 Task: Look for products in the category "Body Wash & Soap" from Nubian Heritage only.
Action: Mouse moved to (211, 97)
Screenshot: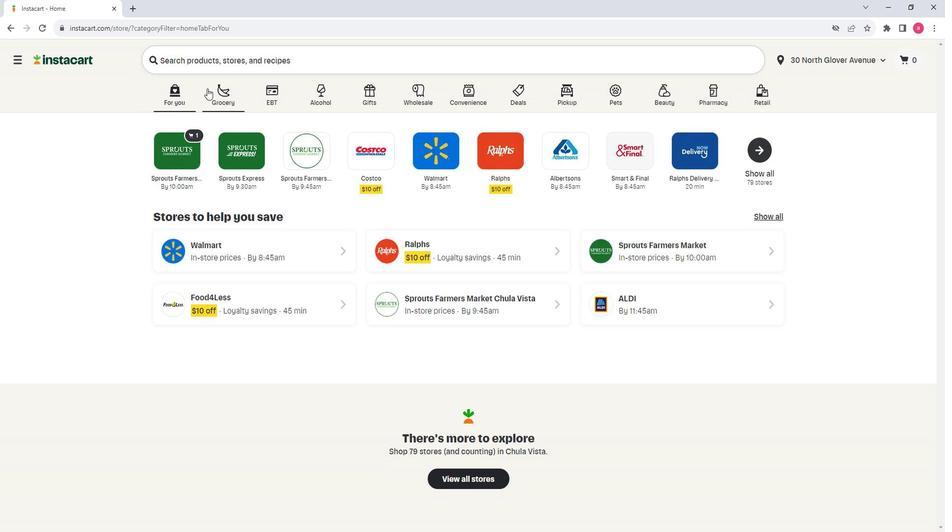 
Action: Mouse pressed left at (211, 97)
Screenshot: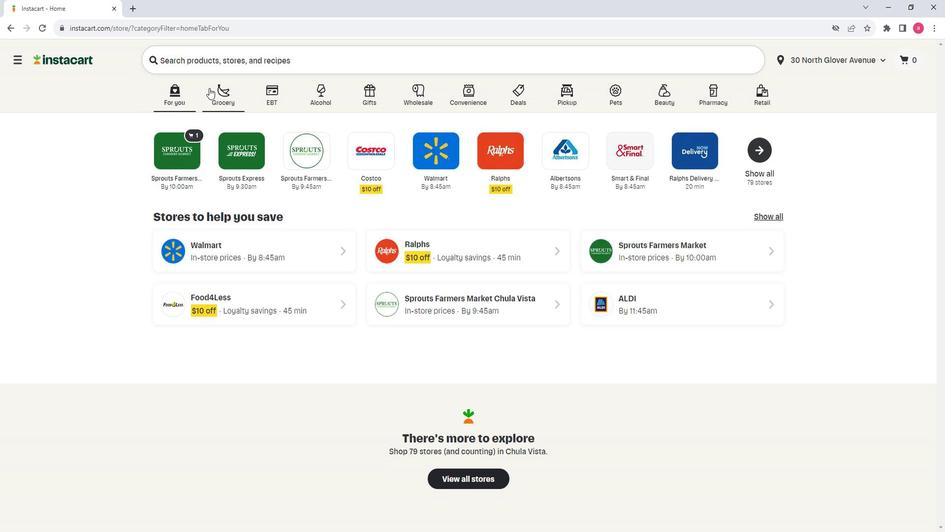
Action: Mouse moved to (266, 295)
Screenshot: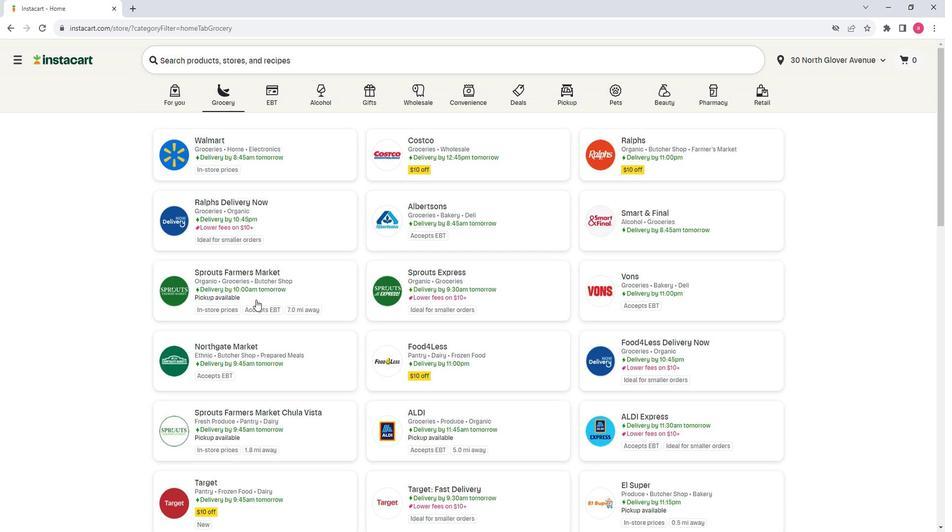
Action: Mouse pressed left at (266, 295)
Screenshot: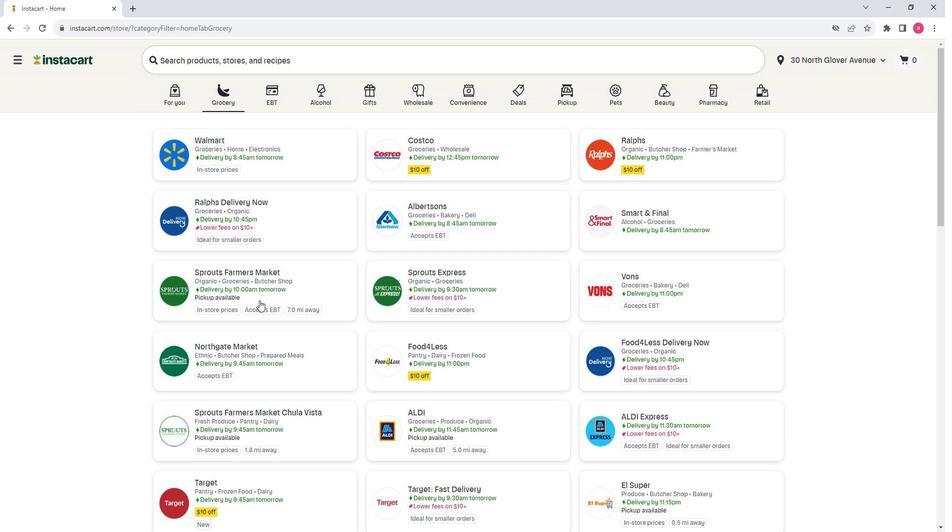 
Action: Mouse moved to (82, 309)
Screenshot: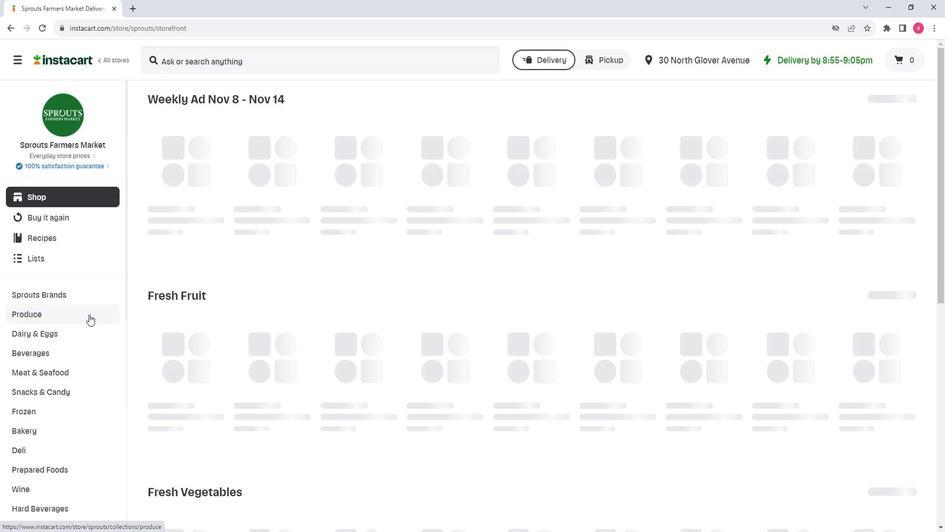 
Action: Mouse scrolled (82, 309) with delta (0, 0)
Screenshot: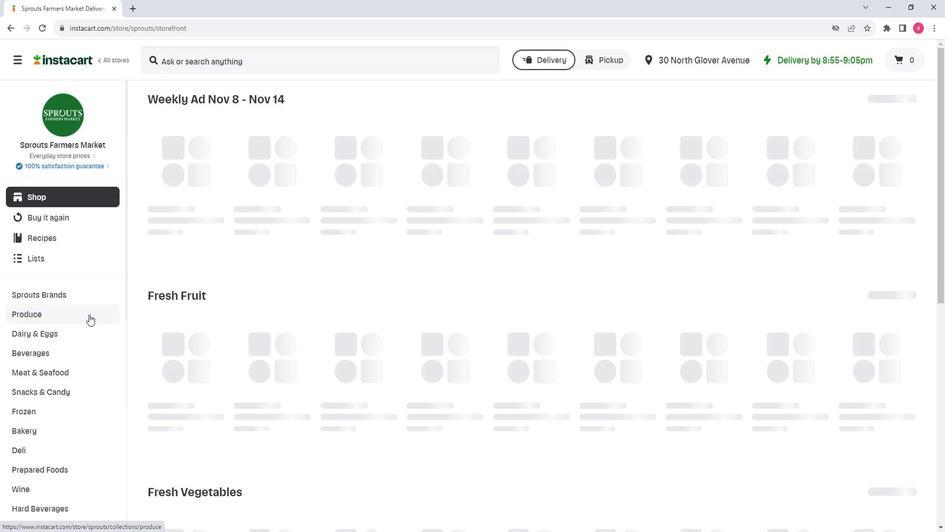 
Action: Mouse moved to (82, 310)
Screenshot: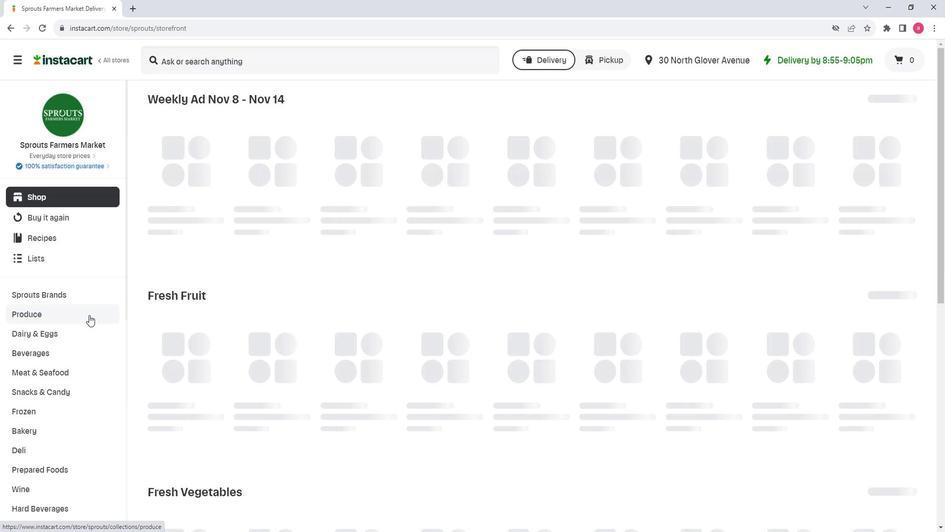 
Action: Mouse scrolled (82, 310) with delta (0, 0)
Screenshot: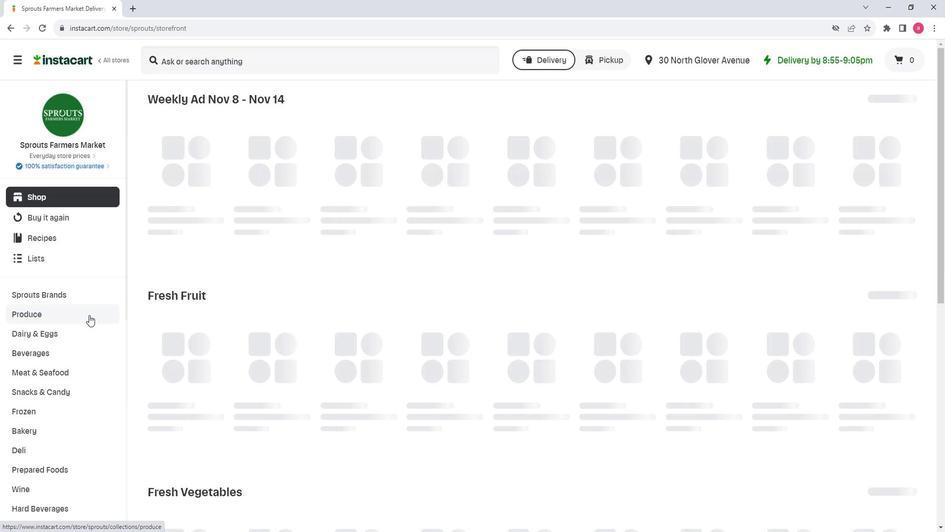 
Action: Mouse scrolled (82, 310) with delta (0, 0)
Screenshot: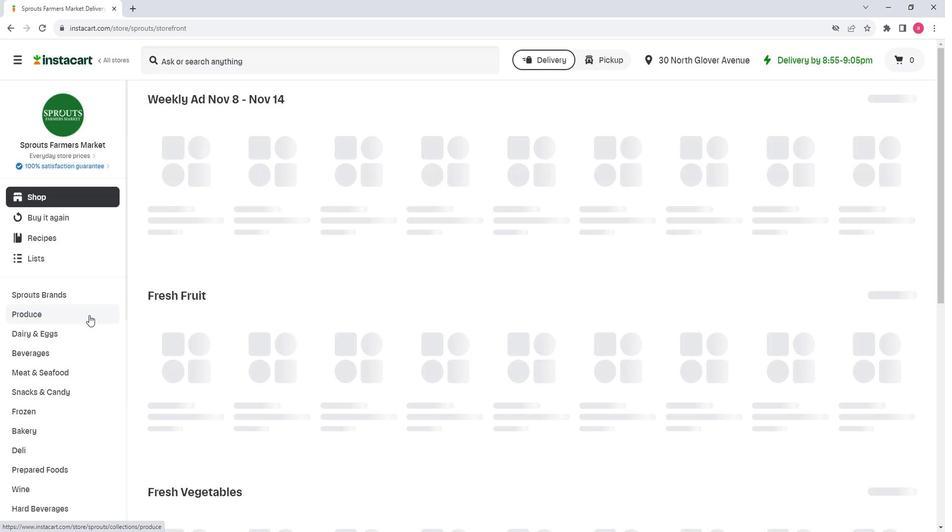 
Action: Mouse scrolled (82, 310) with delta (0, 0)
Screenshot: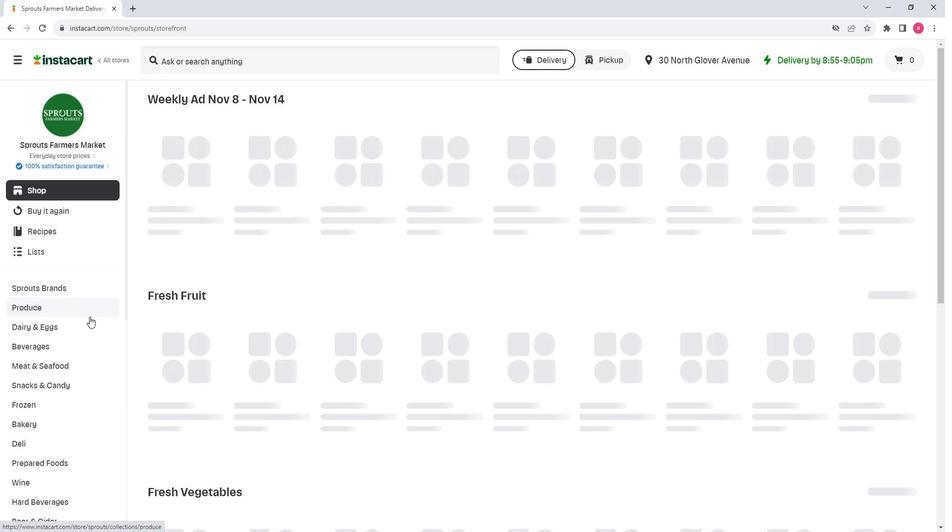 
Action: Mouse moved to (82, 310)
Screenshot: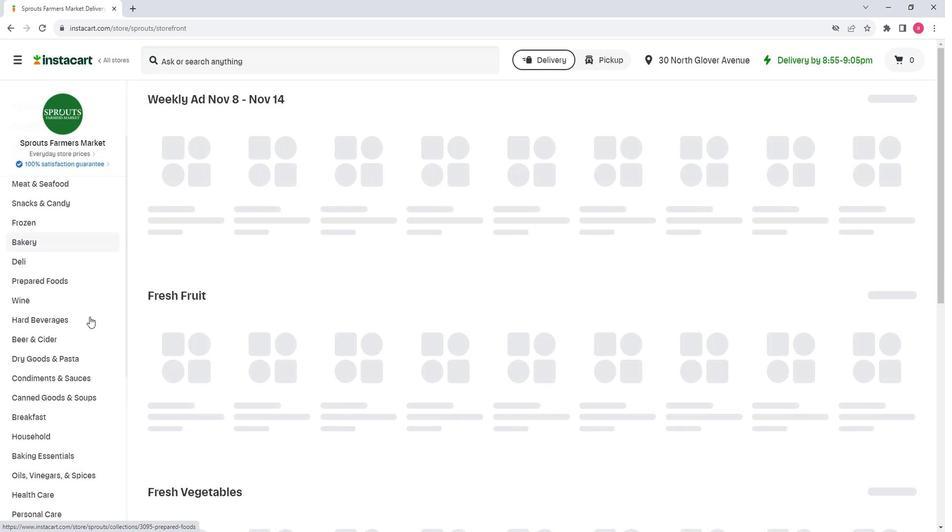 
Action: Mouse scrolled (82, 310) with delta (0, 0)
Screenshot: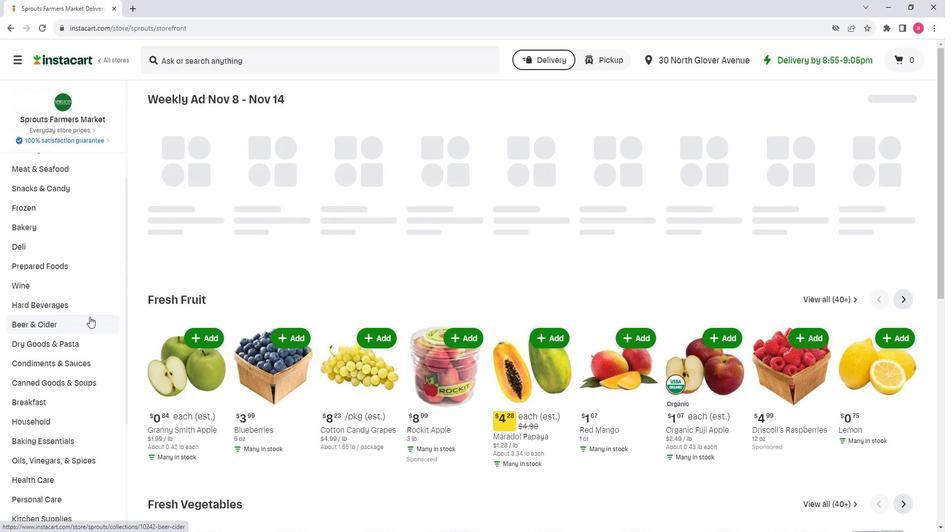
Action: Mouse moved to (84, 432)
Screenshot: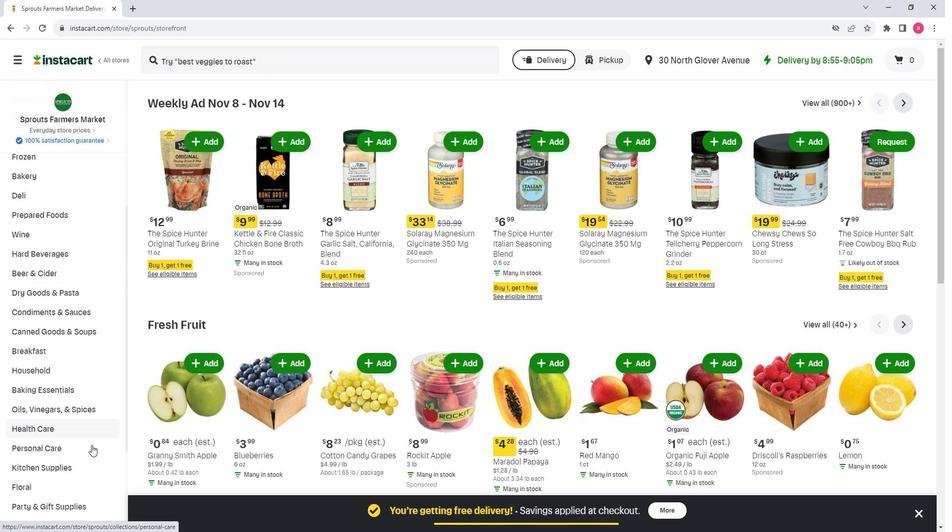 
Action: Mouse pressed left at (84, 432)
Screenshot: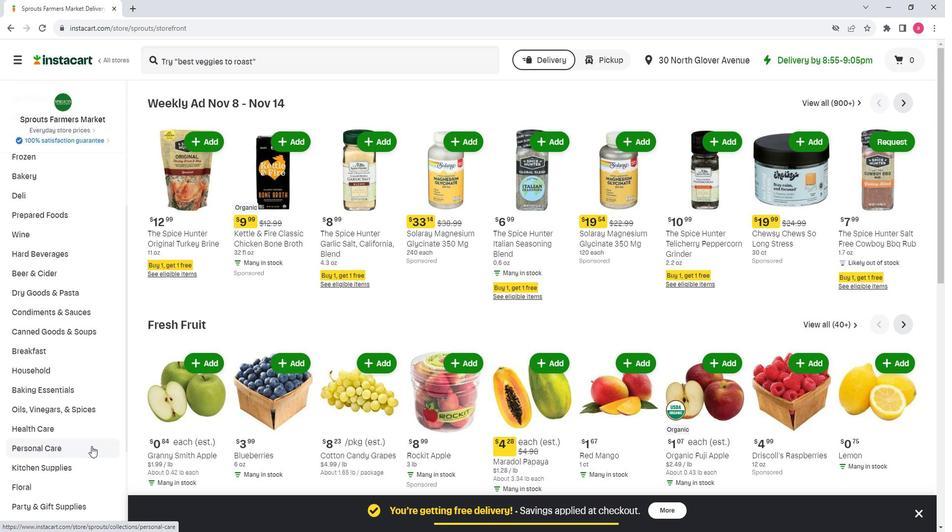 
Action: Mouse moved to (235, 145)
Screenshot: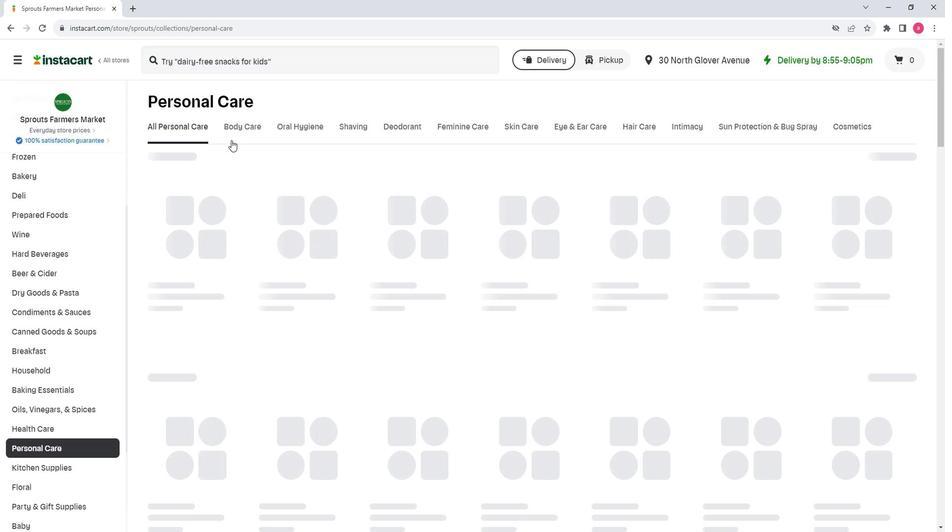 
Action: Mouse pressed left at (235, 145)
Screenshot: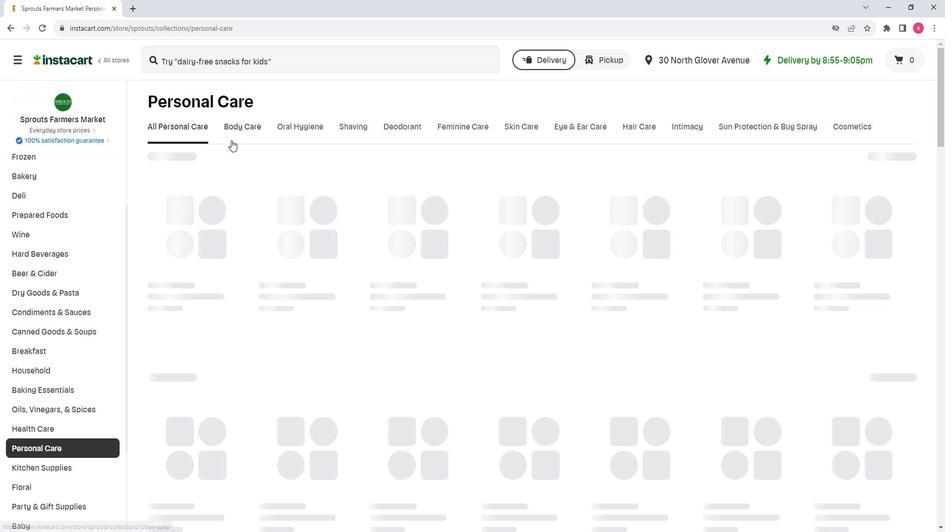 
Action: Mouse moved to (228, 177)
Screenshot: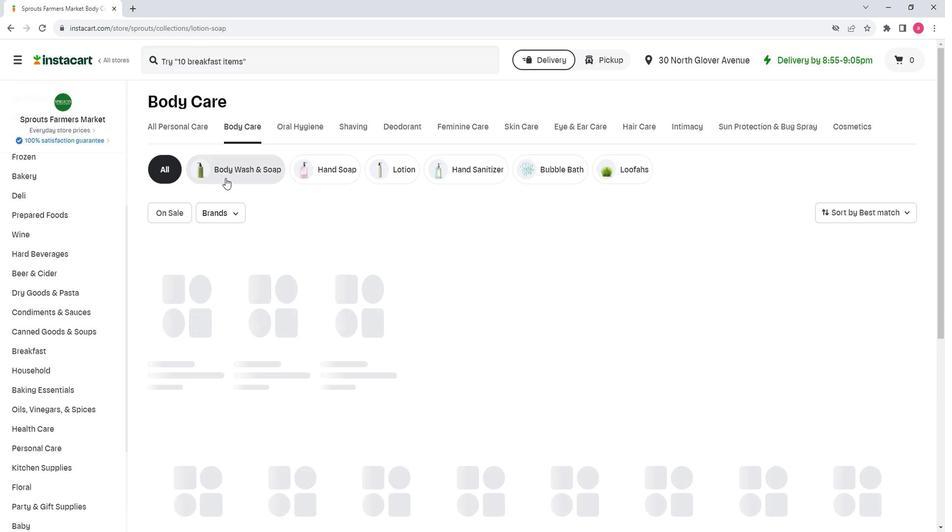 
Action: Mouse pressed left at (228, 177)
Screenshot: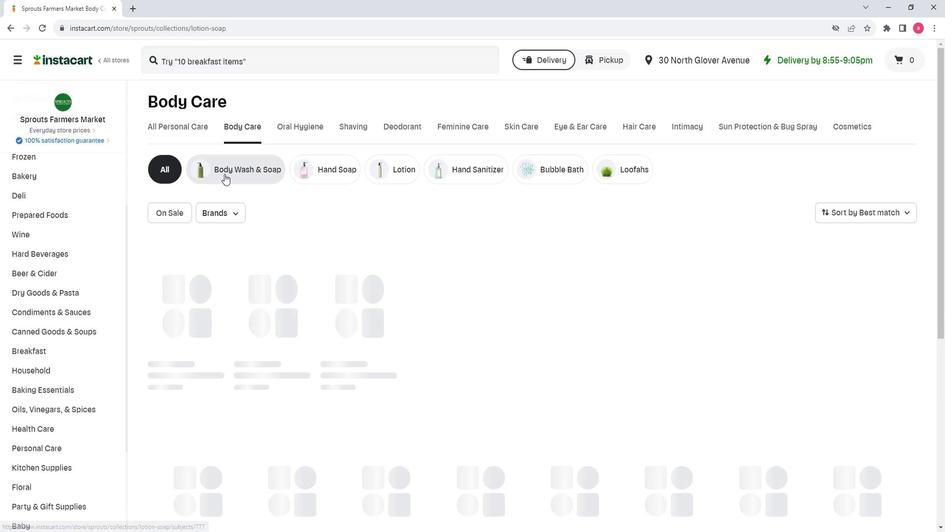 
Action: Mouse moved to (209, 218)
Screenshot: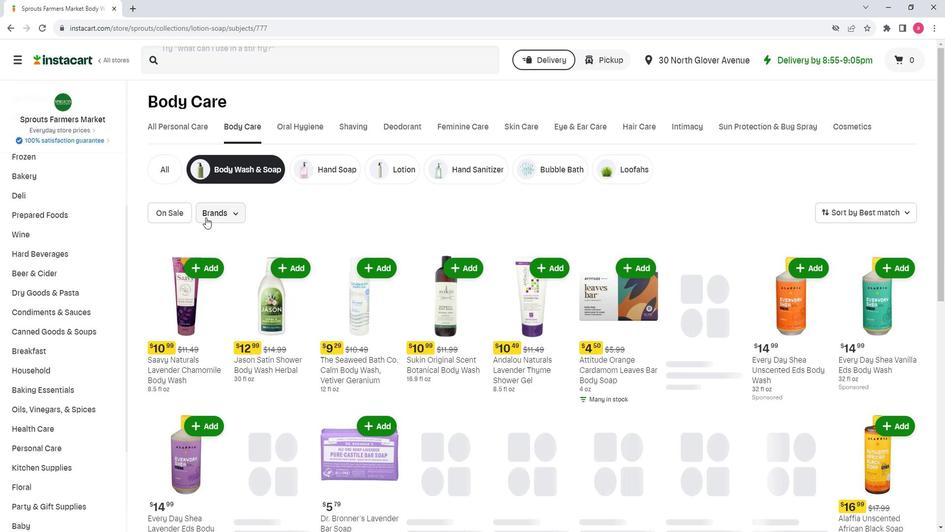 
Action: Mouse pressed left at (209, 218)
Screenshot: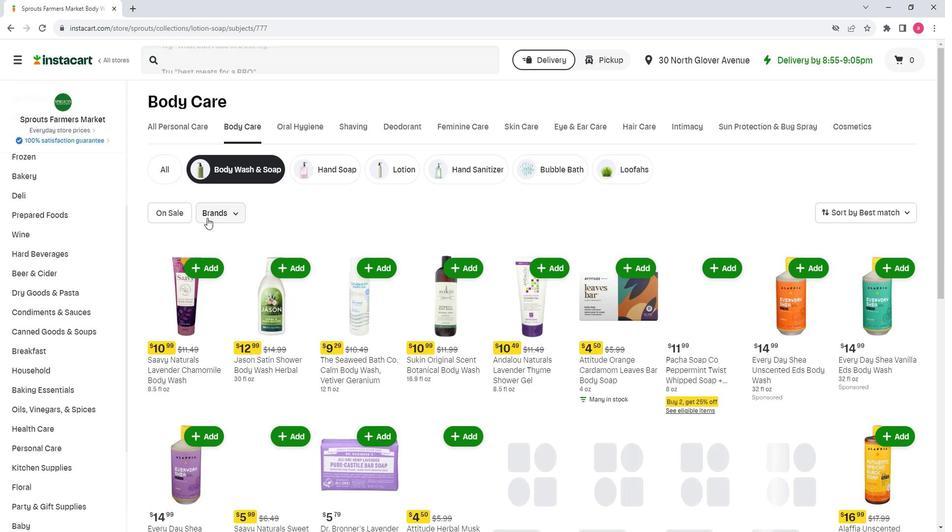 
Action: Mouse moved to (248, 323)
Screenshot: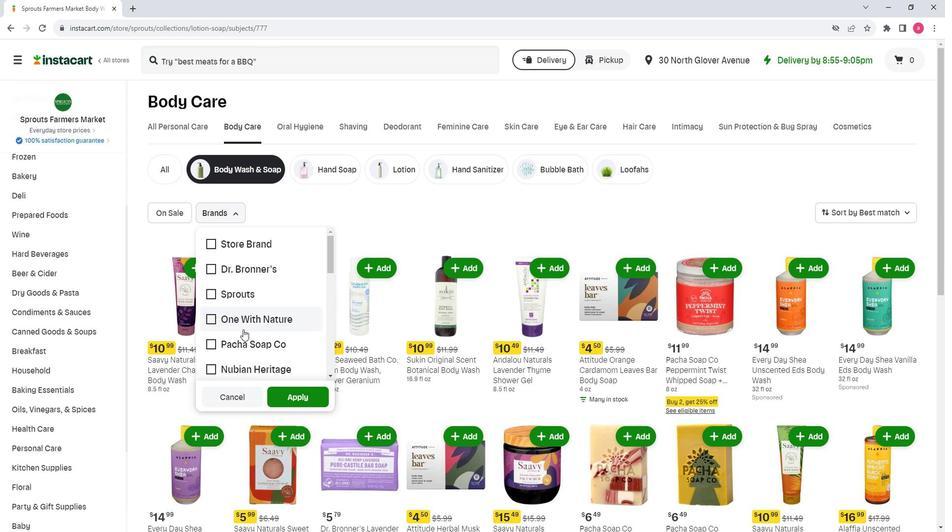 
Action: Mouse scrolled (248, 323) with delta (0, 0)
Screenshot: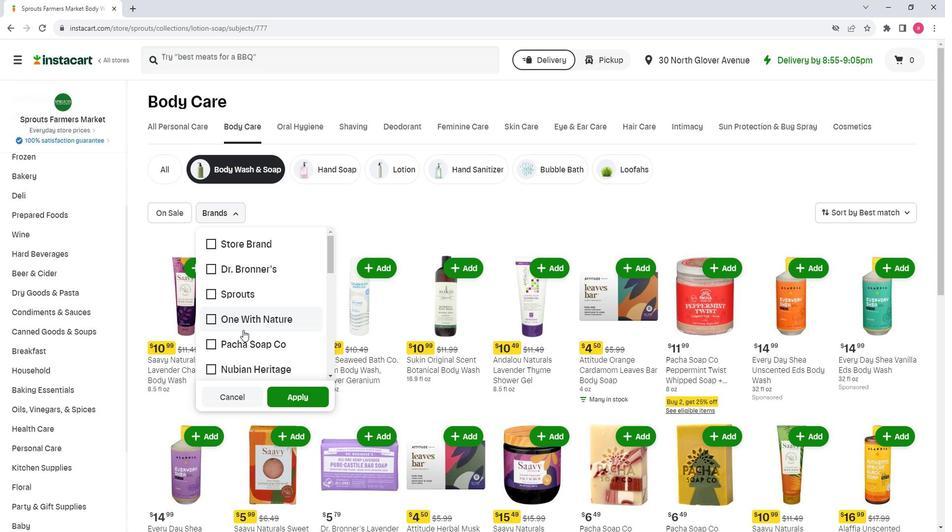 
Action: Mouse moved to (240, 312)
Screenshot: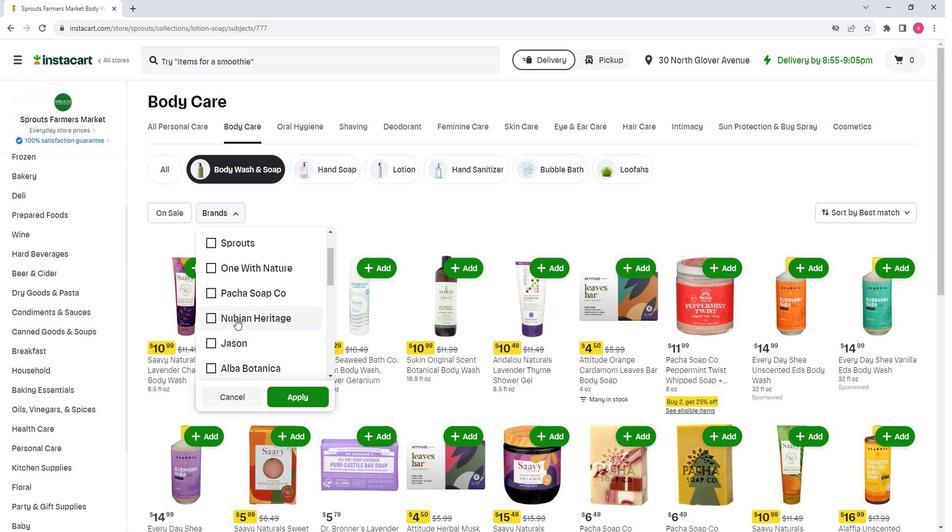 
Action: Mouse pressed left at (240, 312)
Screenshot: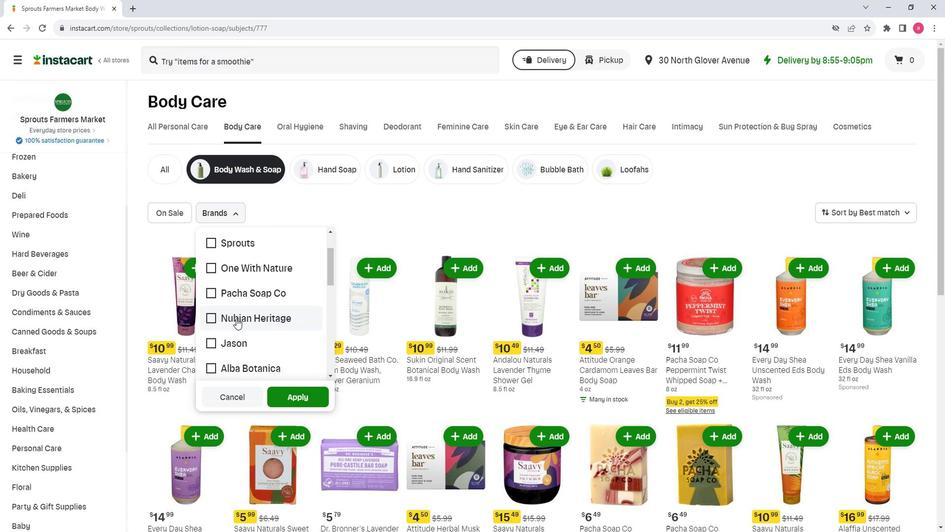 
Action: Mouse moved to (318, 383)
Screenshot: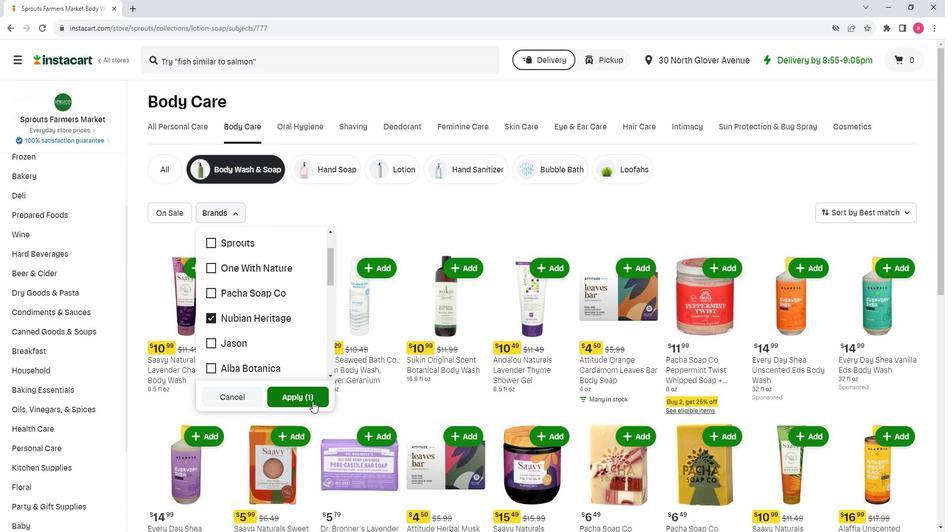 
Action: Mouse pressed left at (318, 383)
Screenshot: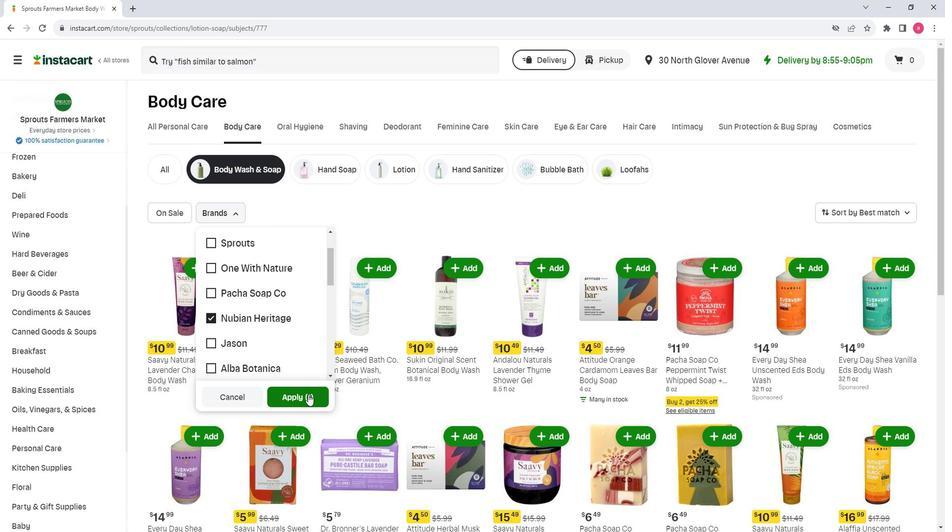 
Action: Mouse moved to (409, 211)
Screenshot: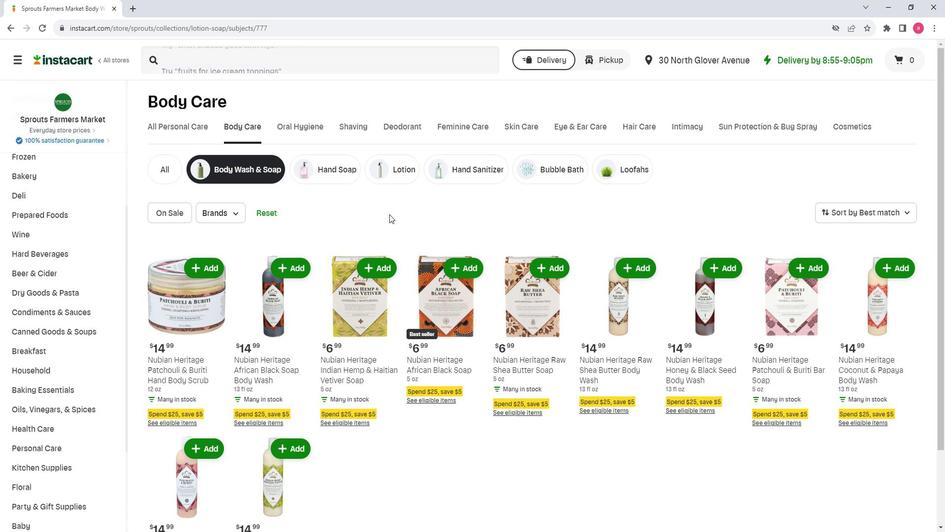 
